 Task: Toggle the option "Code folding".
Action: Mouse moved to (1361, 44)
Screenshot: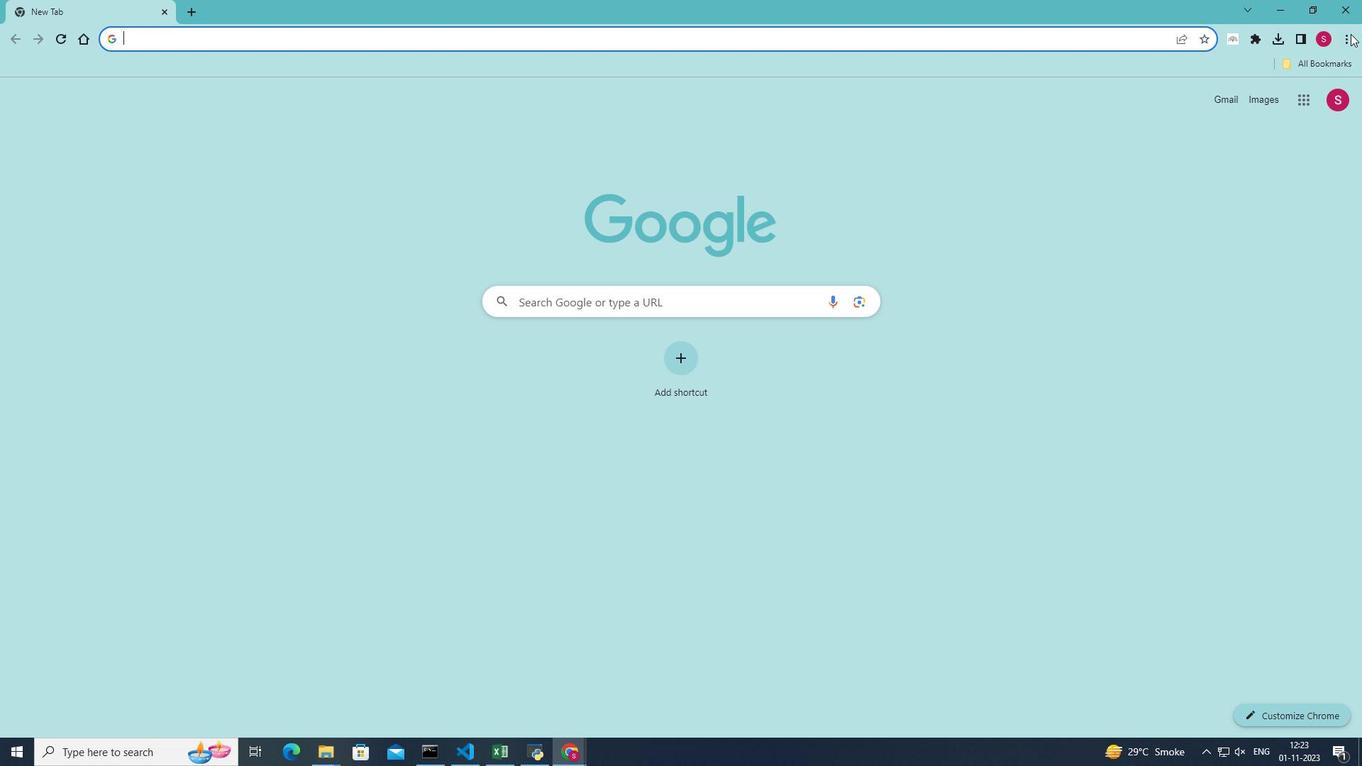 
Action: Mouse pressed left at (1361, 44)
Screenshot: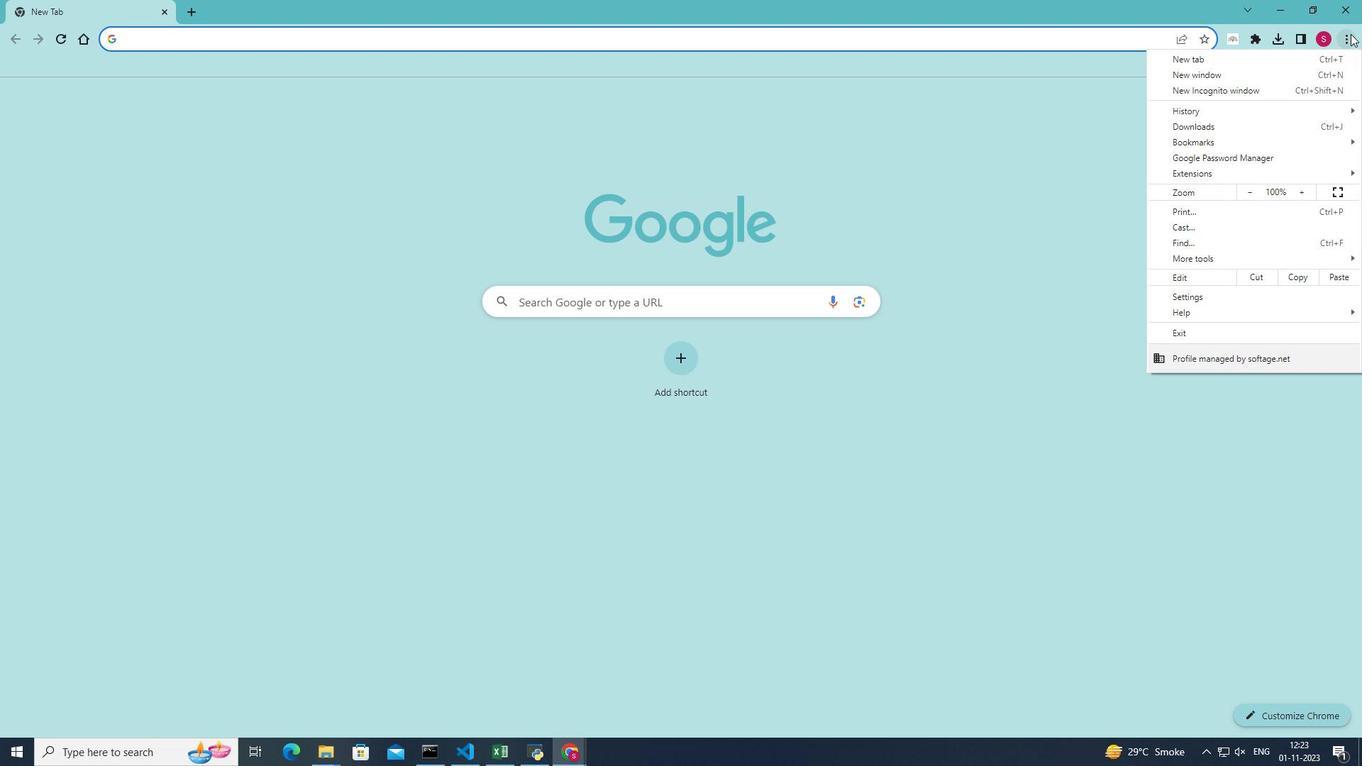 
Action: Mouse moved to (1228, 264)
Screenshot: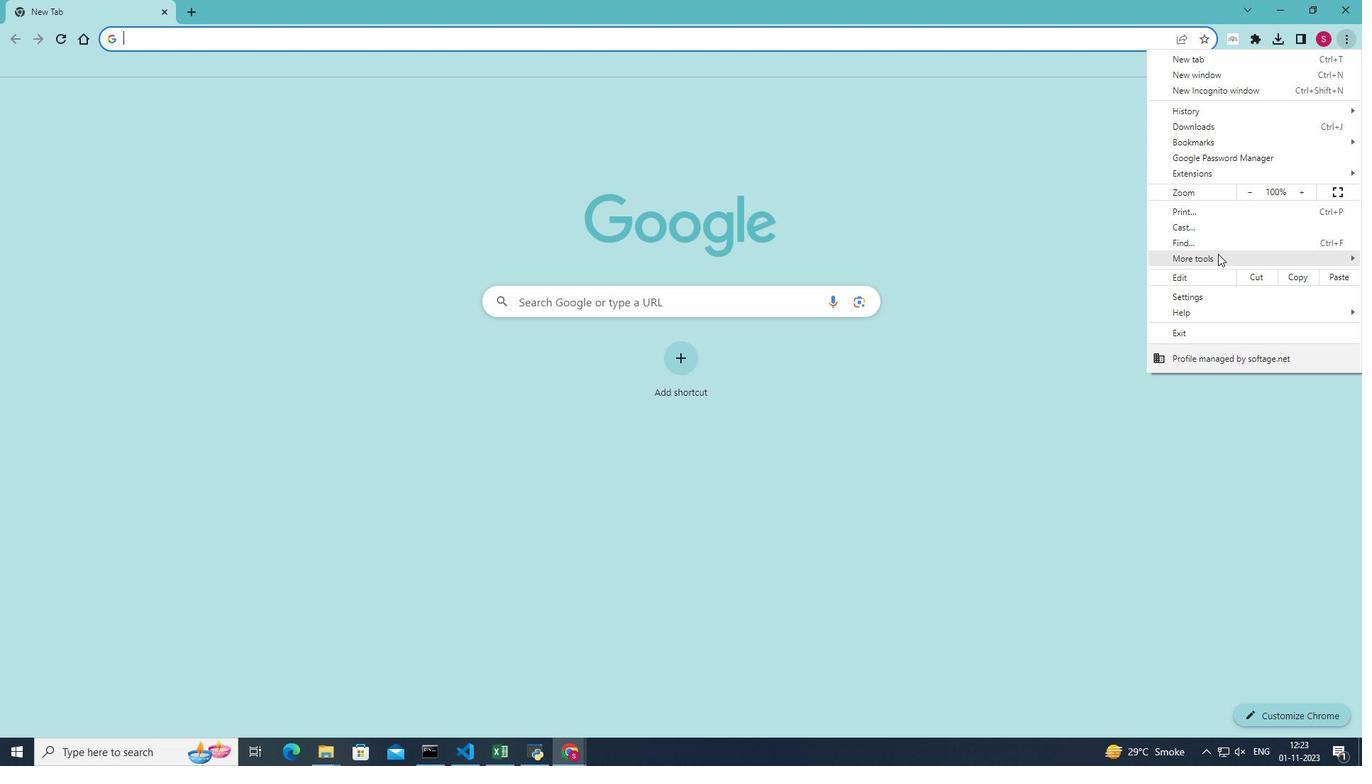 
Action: Mouse pressed left at (1228, 264)
Screenshot: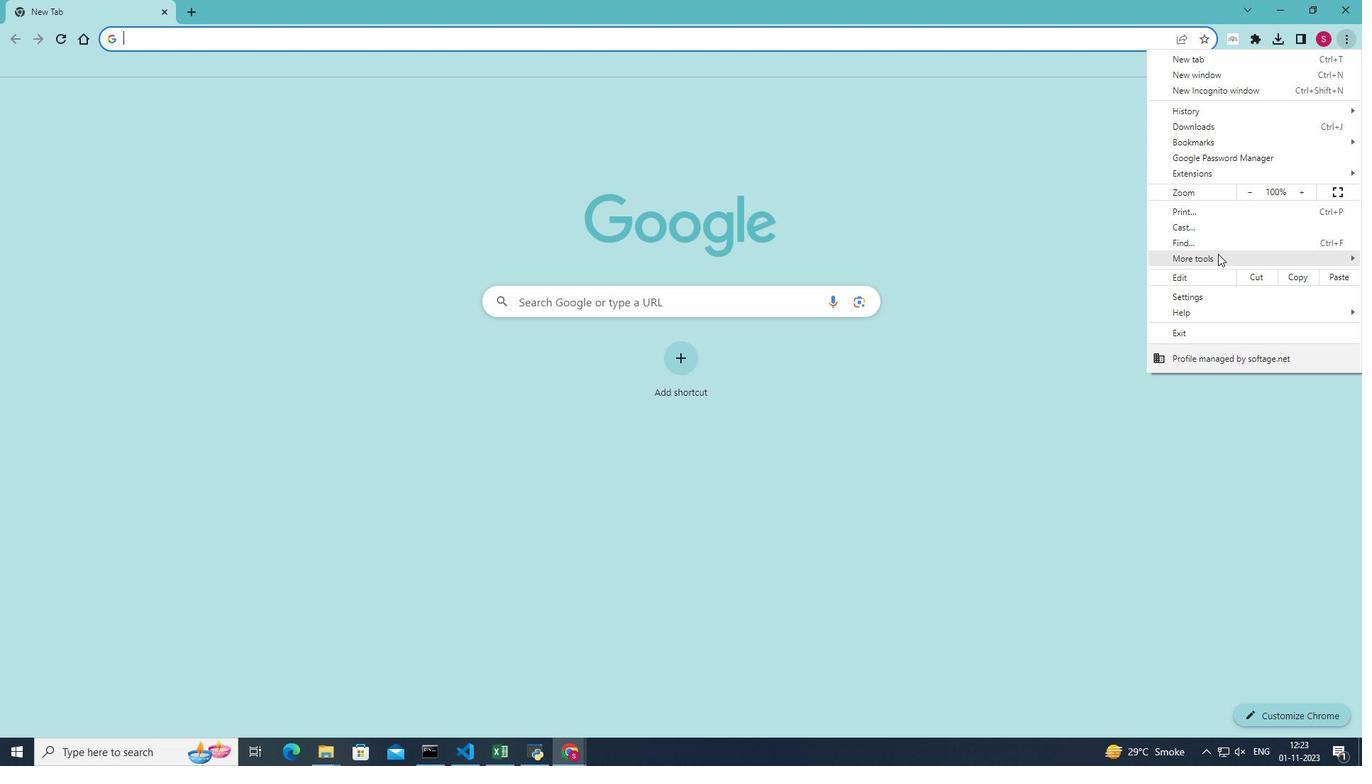 
Action: Mouse moved to (1081, 370)
Screenshot: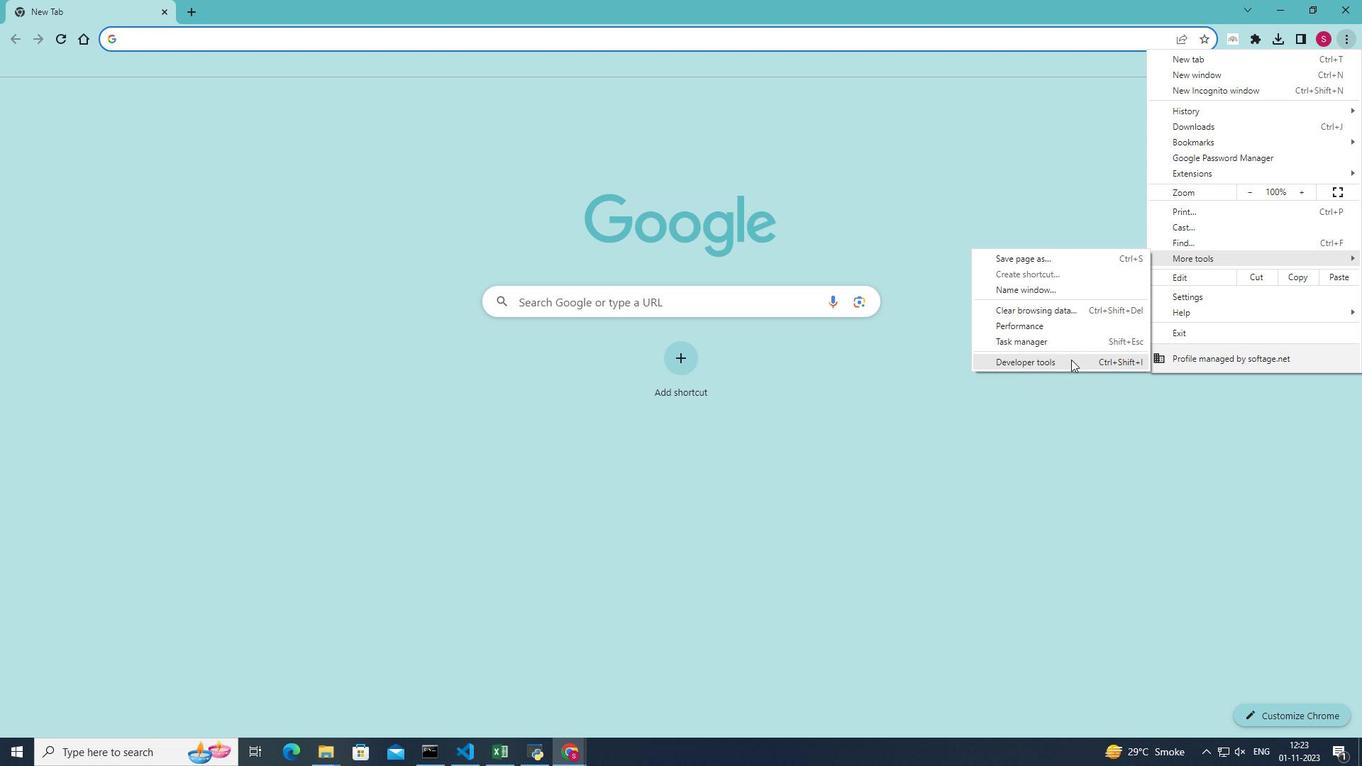 
Action: Mouse pressed left at (1081, 370)
Screenshot: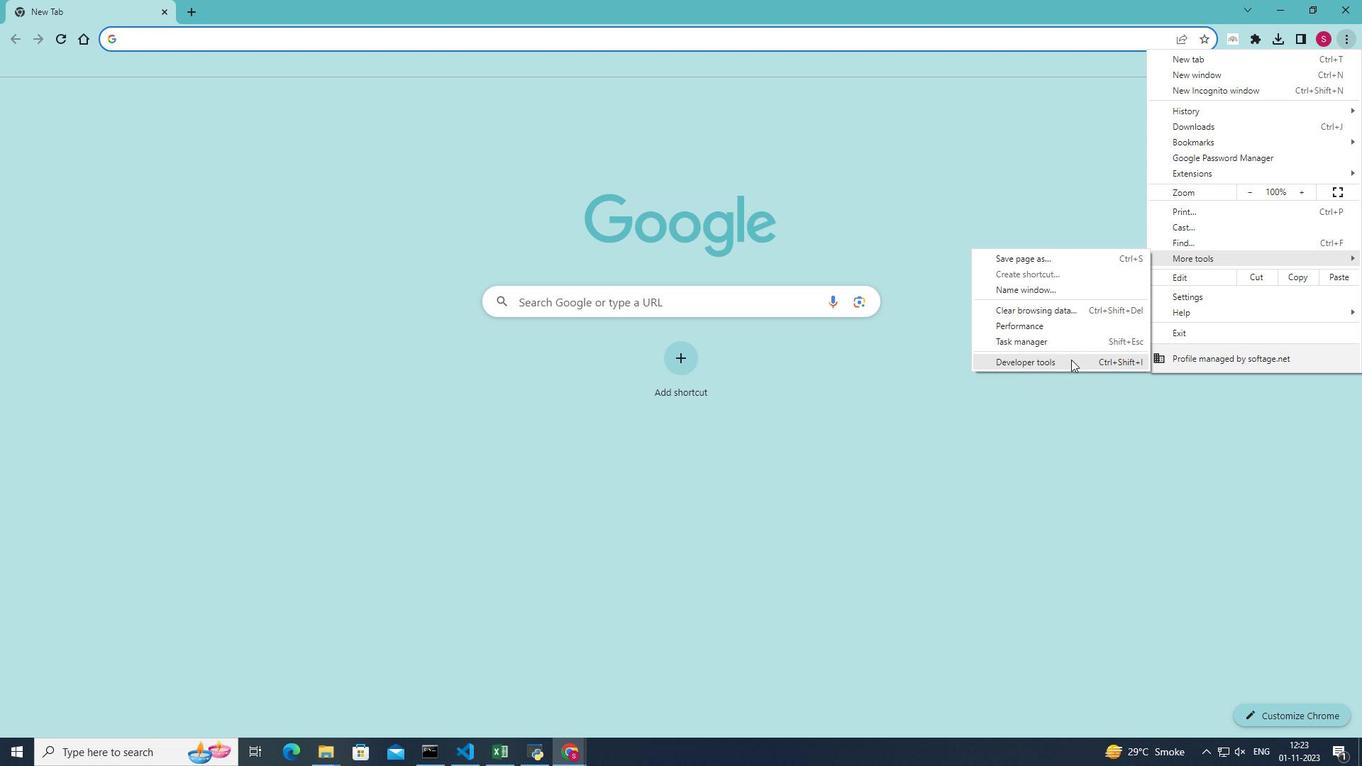 
Action: Mouse moved to (1329, 93)
Screenshot: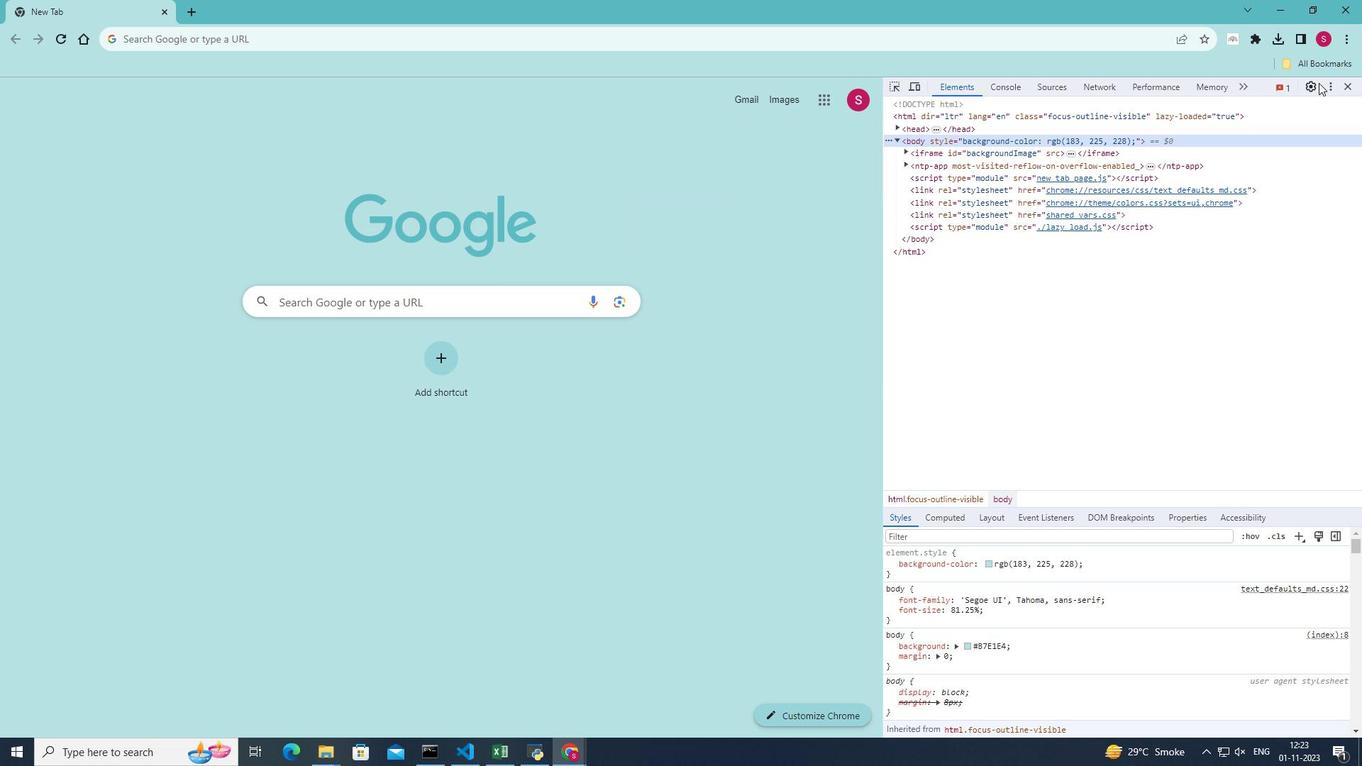 
Action: Mouse pressed left at (1329, 93)
Screenshot: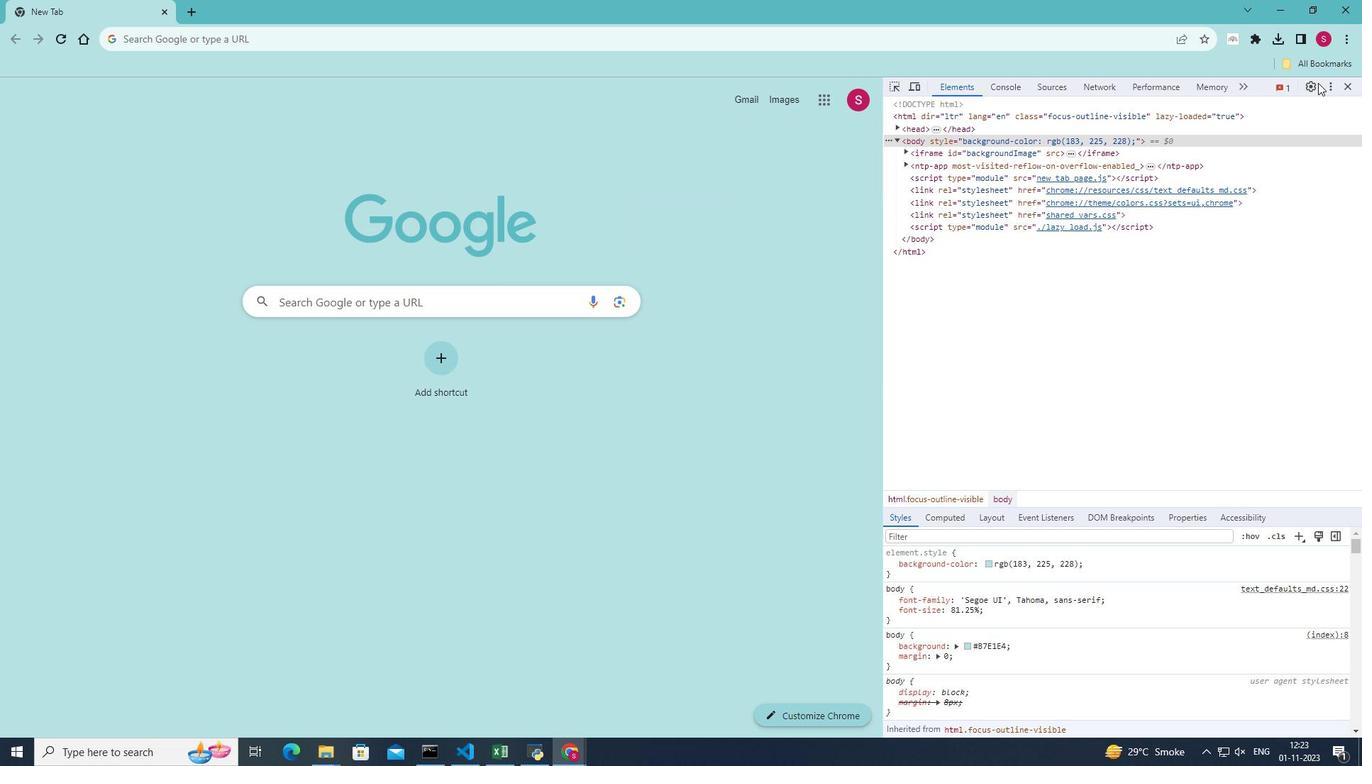 
Action: Mouse moved to (1005, 568)
Screenshot: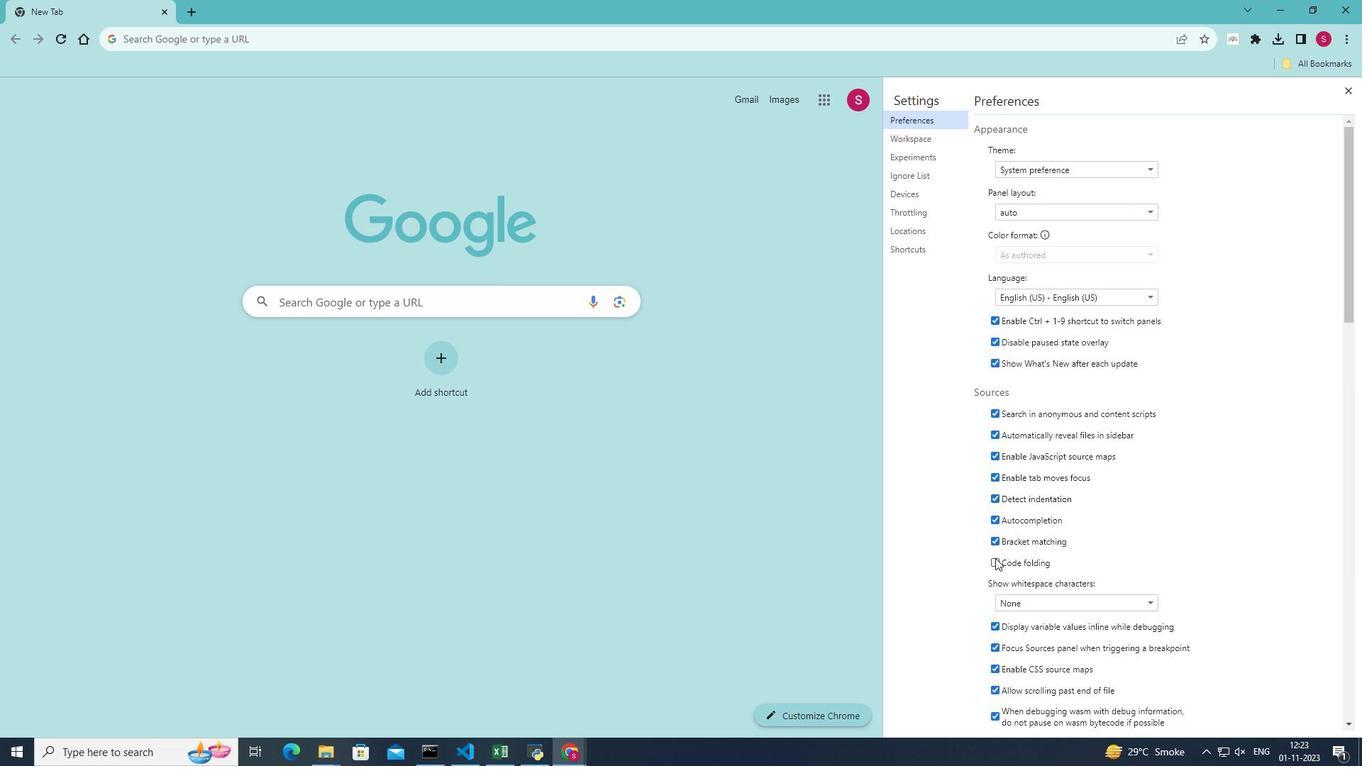 
Action: Mouse pressed left at (1005, 568)
Screenshot: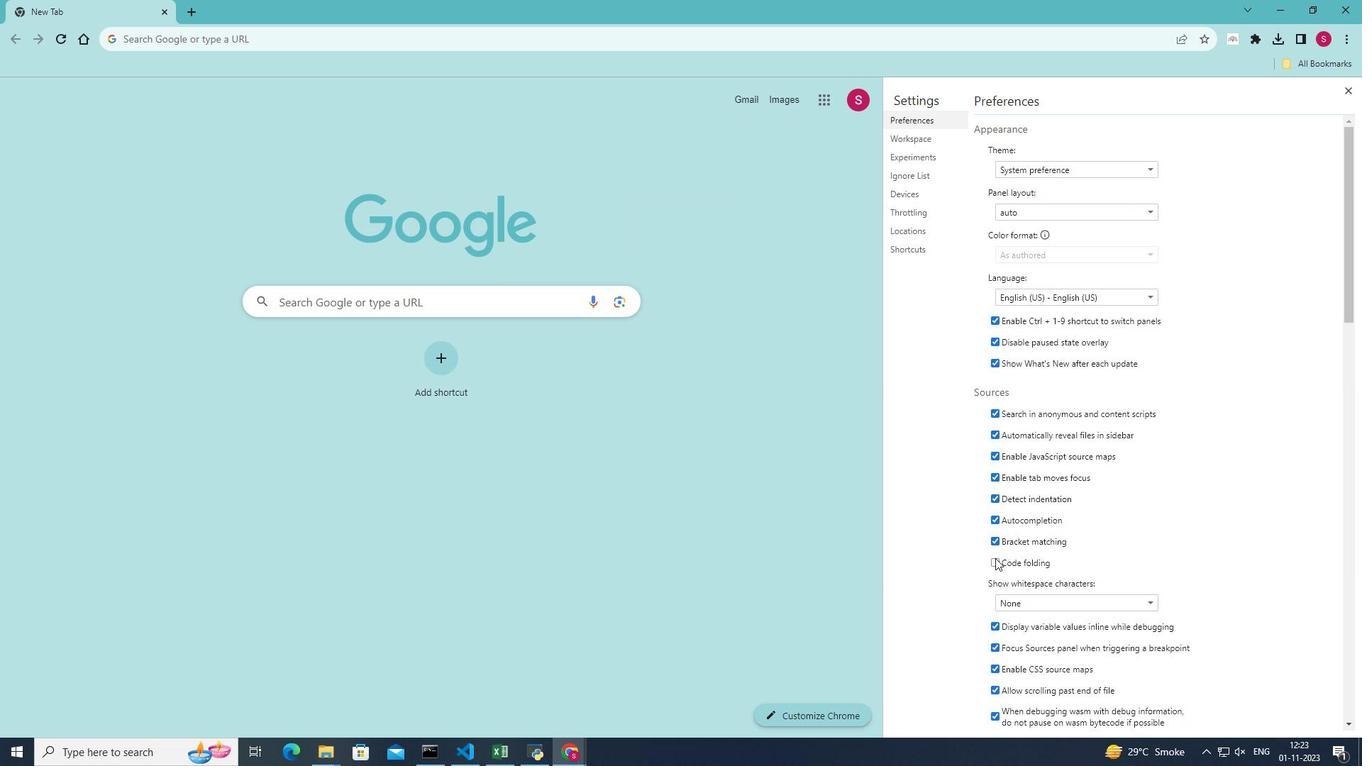 
Action: Mouse moved to (1120, 584)
Screenshot: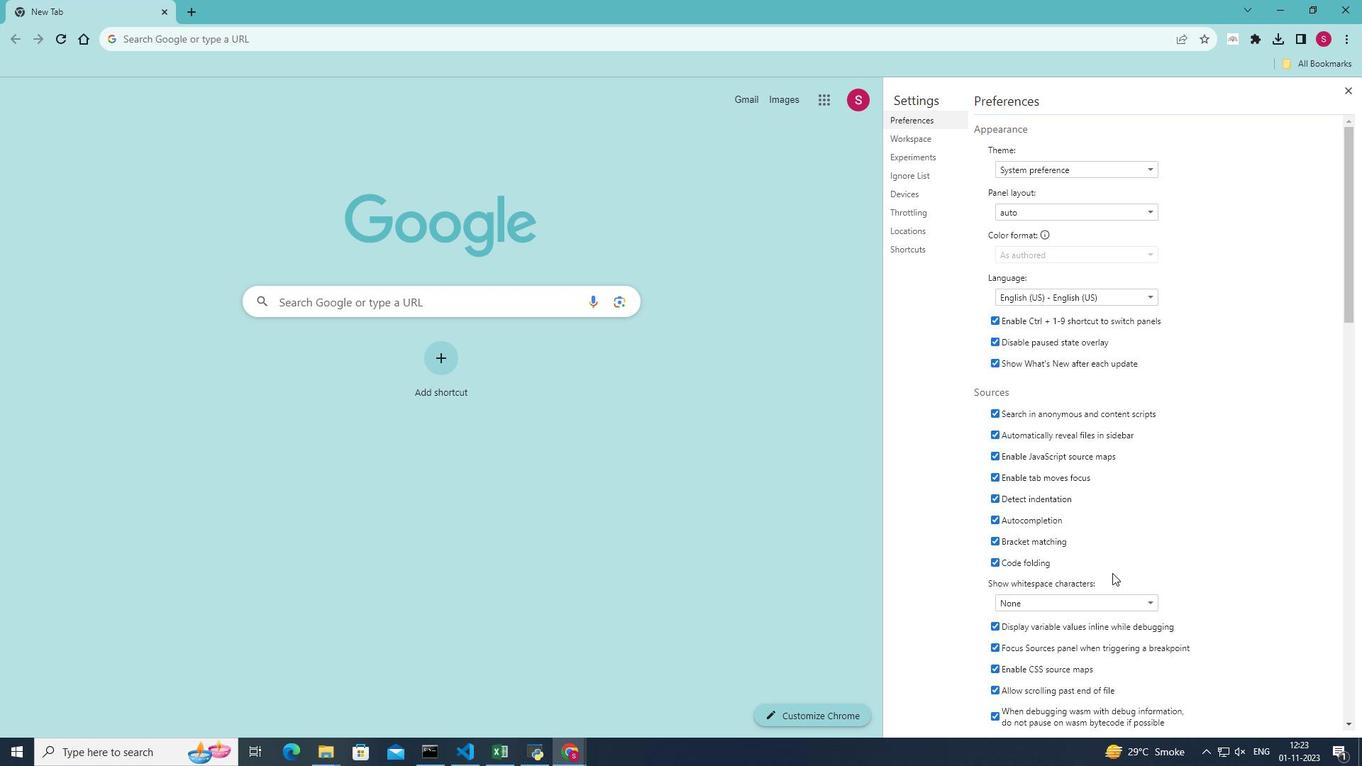 
